 Task: Look for products in the category "Blue Cheese" from Organic only.
Action: Mouse moved to (777, 264)
Screenshot: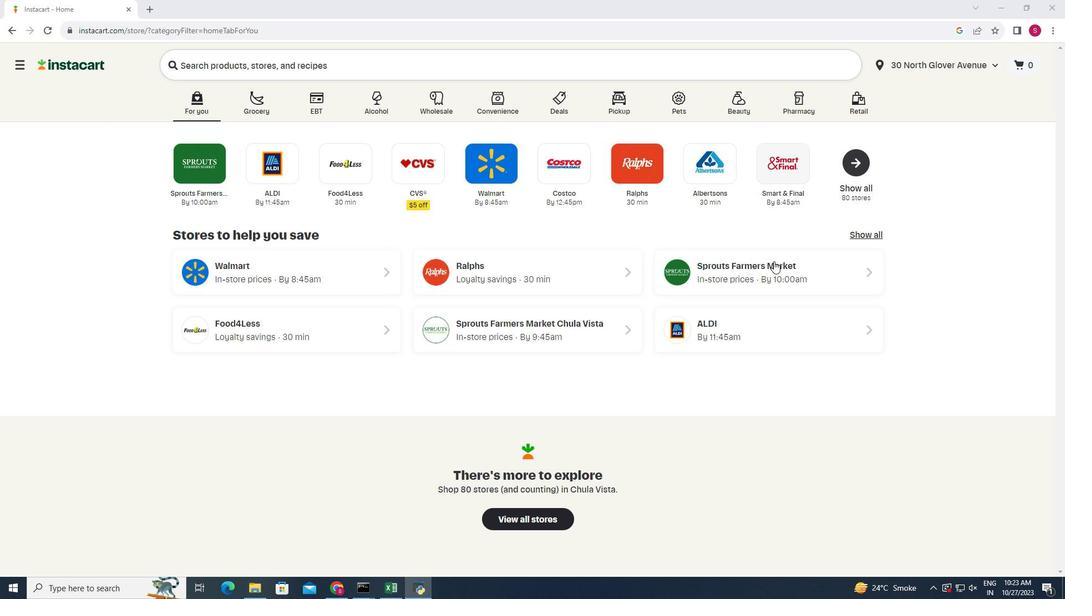 
Action: Mouse pressed left at (777, 264)
Screenshot: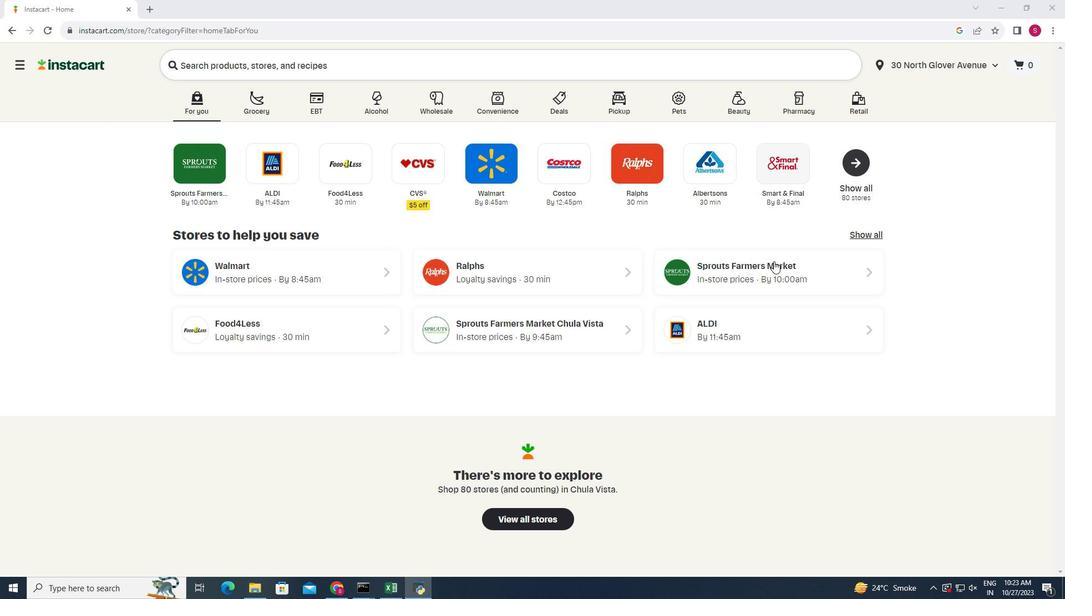 
Action: Mouse moved to (42, 524)
Screenshot: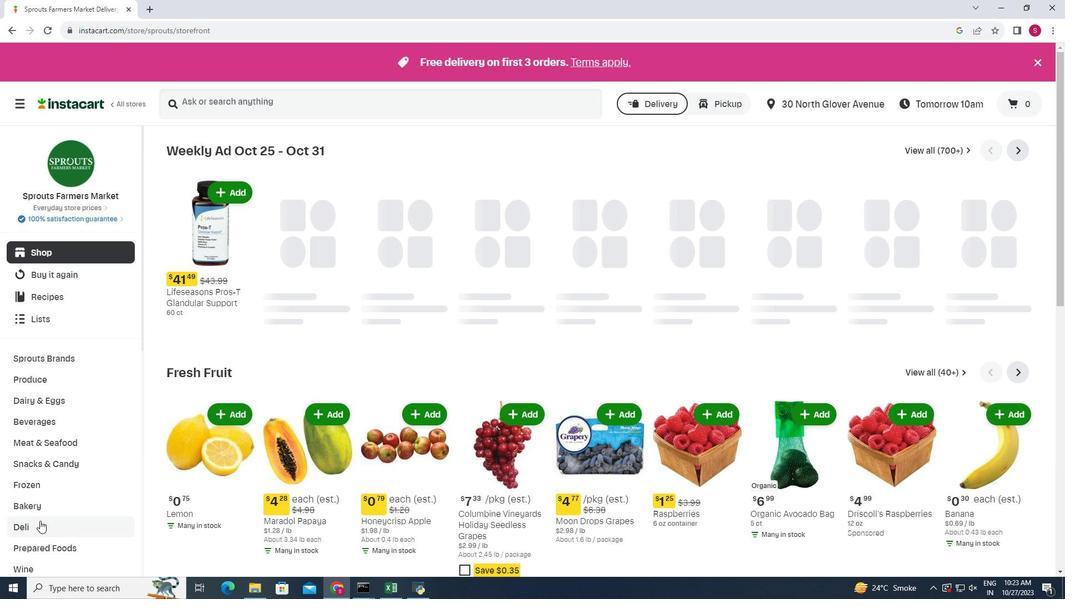
Action: Mouse pressed left at (42, 524)
Screenshot: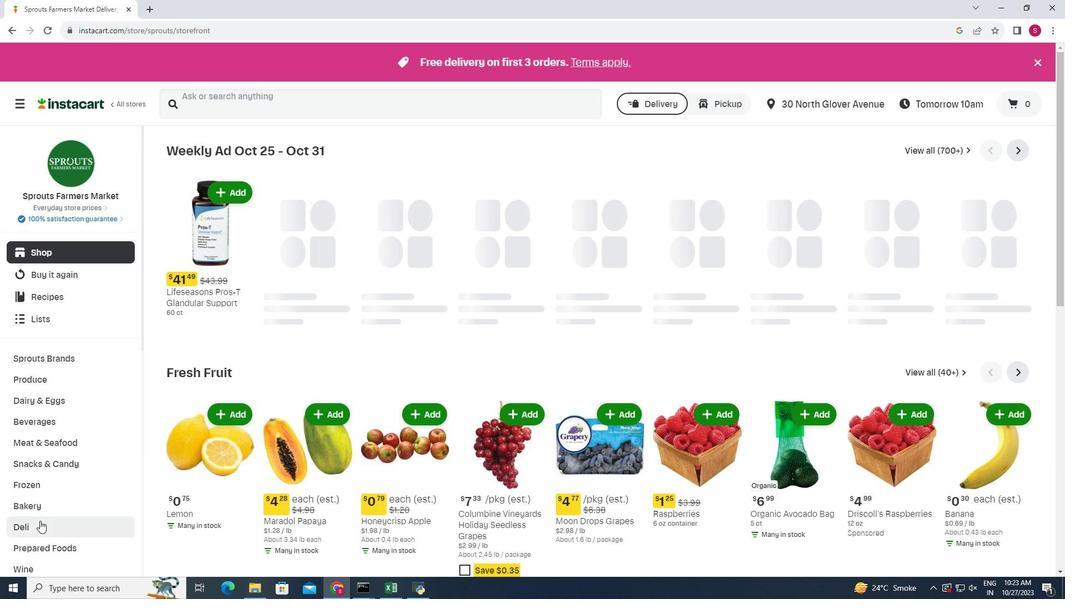 
Action: Mouse moved to (286, 173)
Screenshot: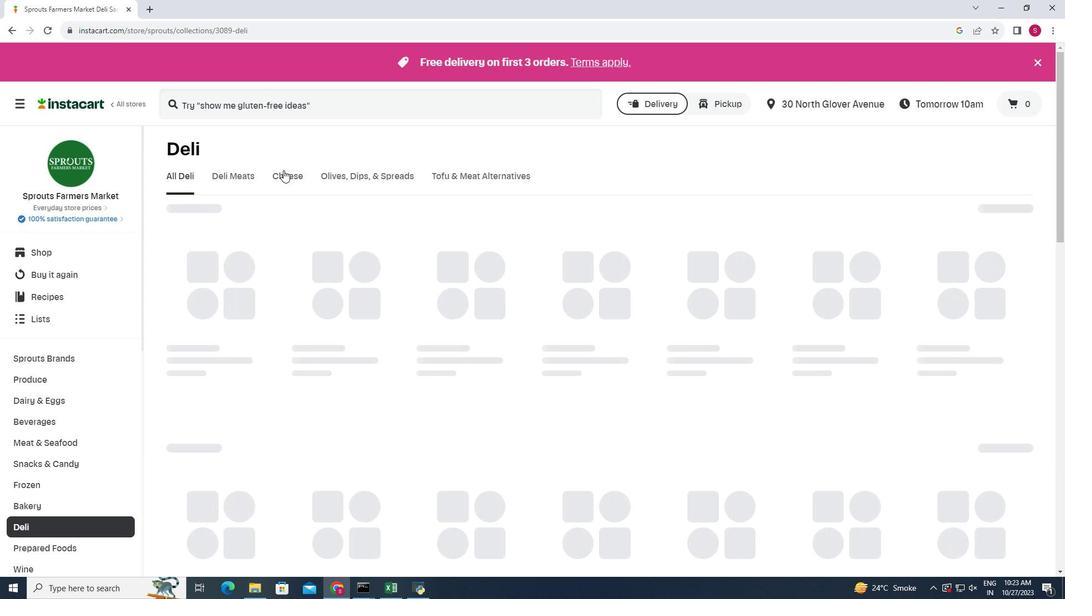 
Action: Mouse pressed left at (286, 173)
Screenshot: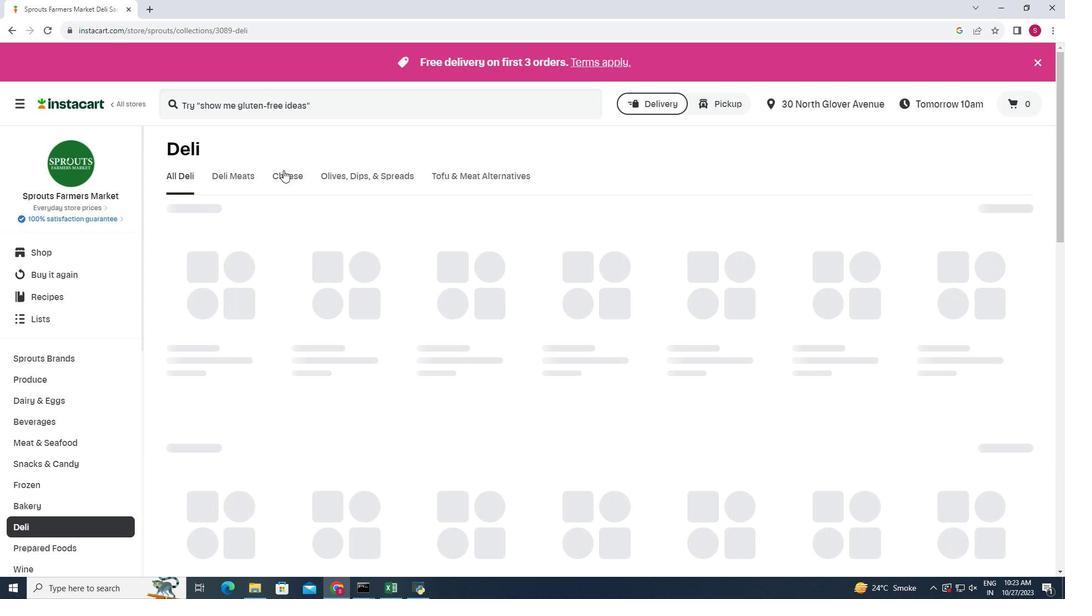 
Action: Mouse moved to (975, 222)
Screenshot: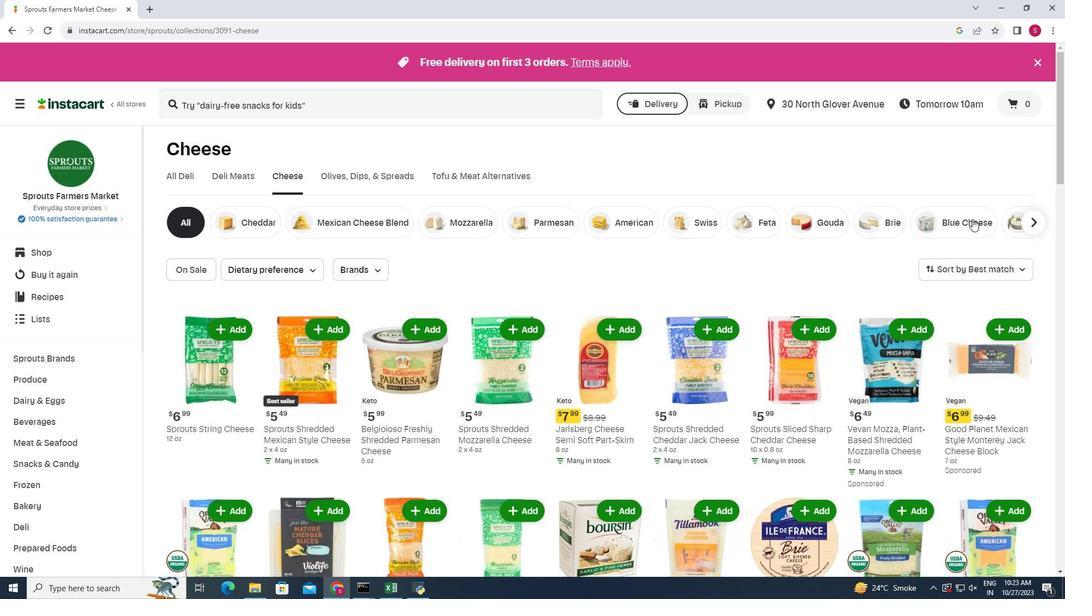 
Action: Mouse pressed left at (975, 222)
Screenshot: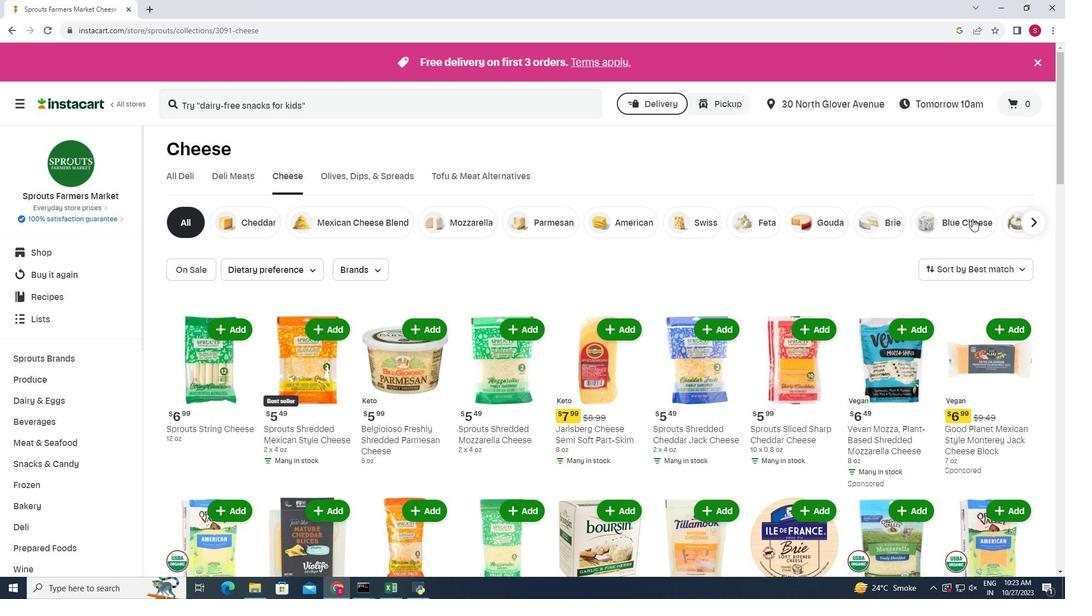 
Action: Mouse moved to (299, 272)
Screenshot: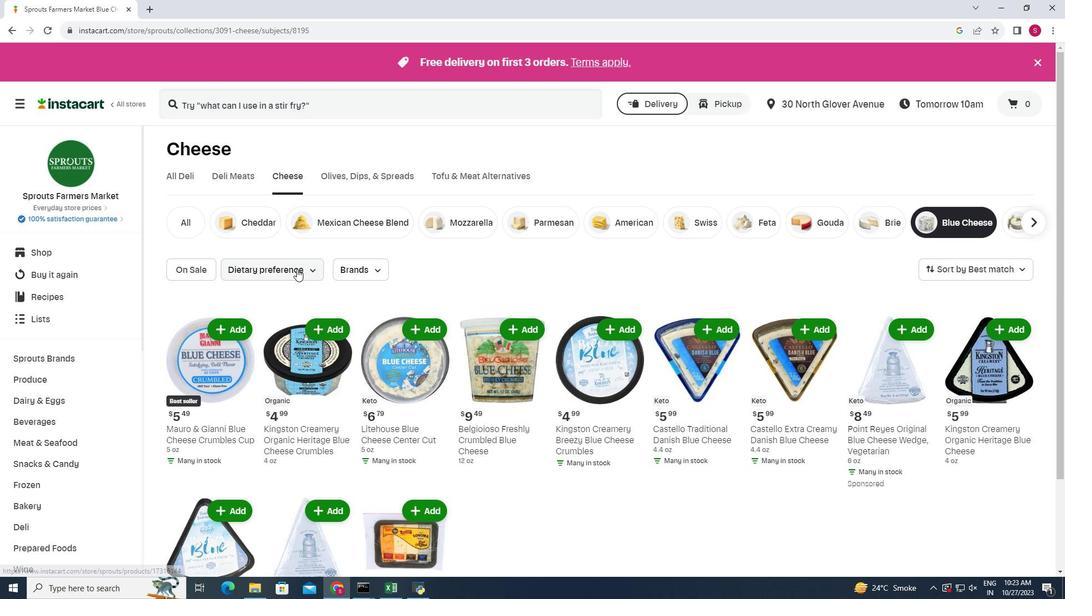 
Action: Mouse pressed left at (299, 272)
Screenshot: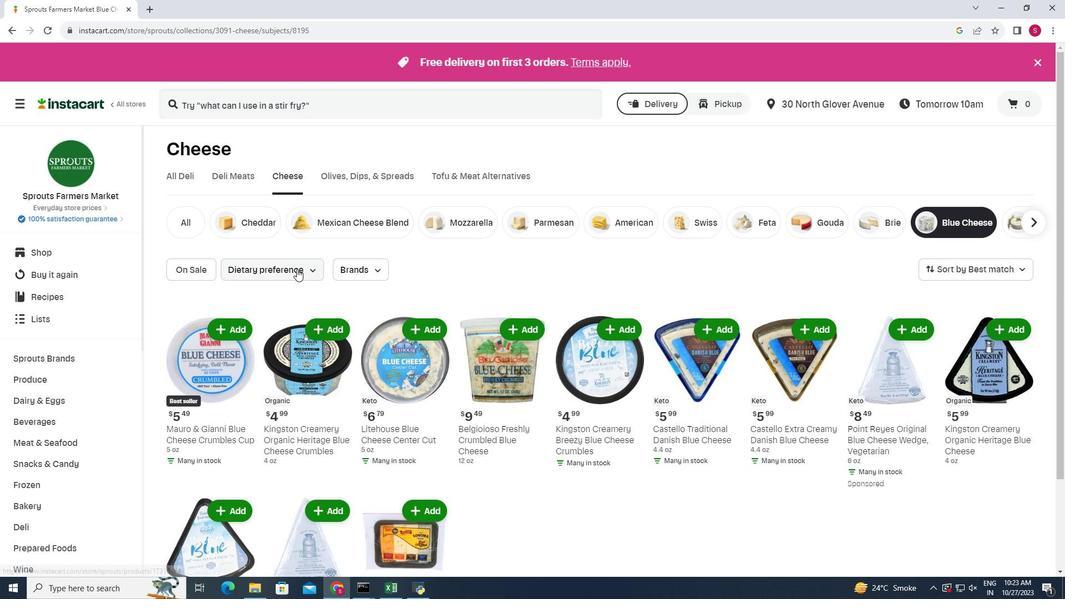 
Action: Mouse moved to (244, 305)
Screenshot: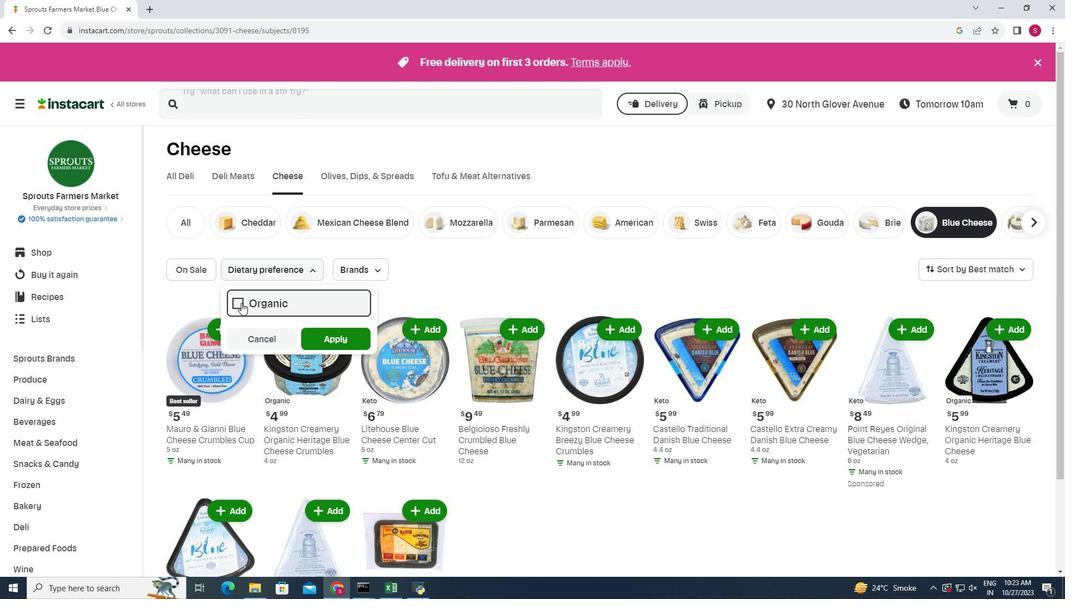 
Action: Mouse pressed left at (244, 305)
Screenshot: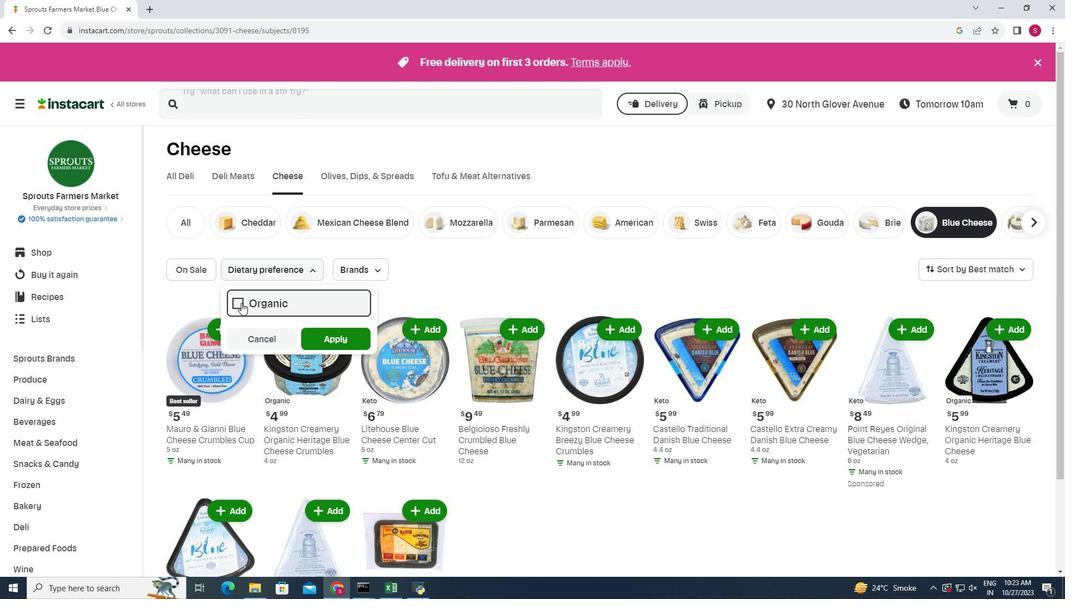 
Action: Mouse moved to (359, 351)
Screenshot: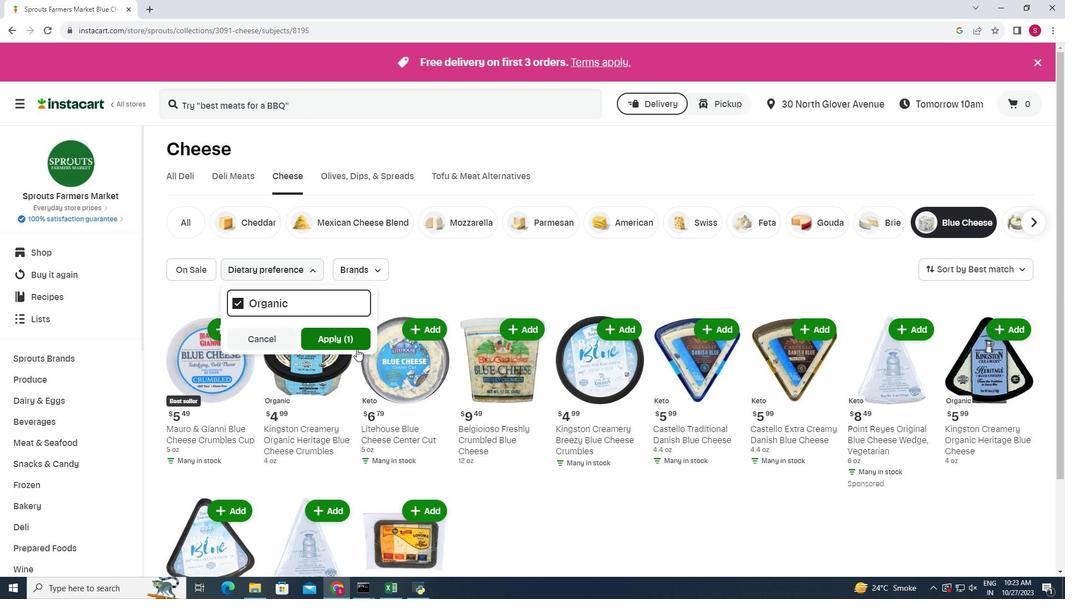 
Action: Mouse pressed left at (359, 351)
Screenshot: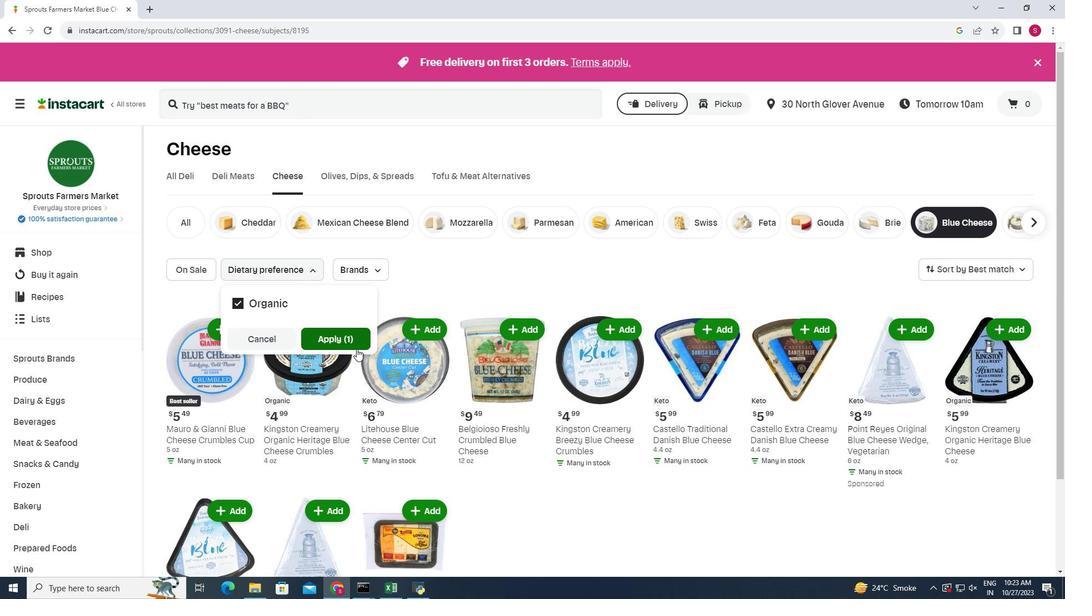 
Action: Mouse moved to (382, 317)
Screenshot: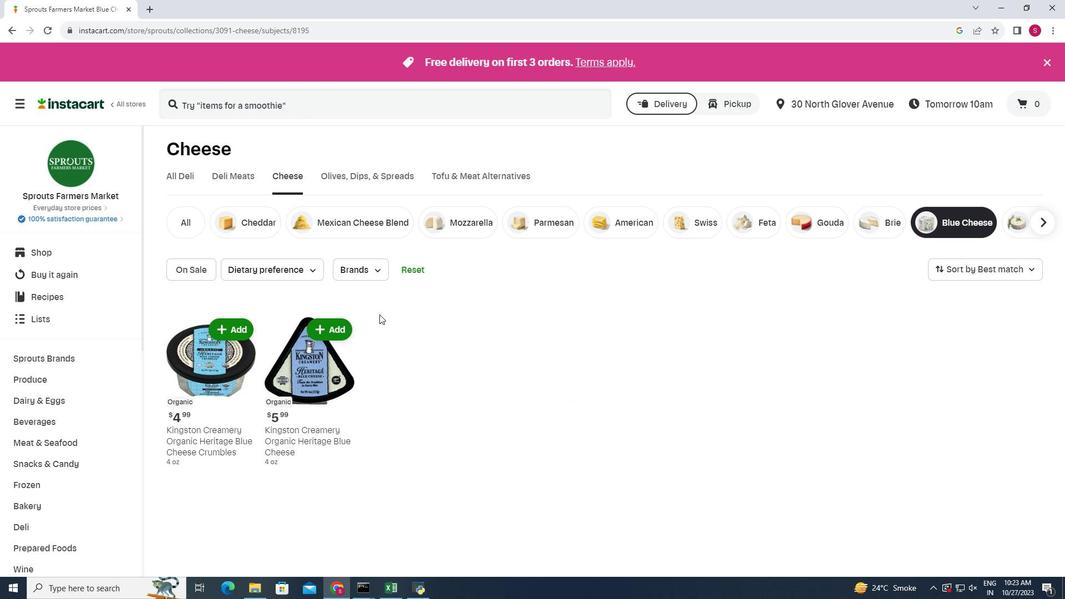 
